 Task: In the sheet Budget Analysis ToolFont size of heading  18 Font style of dataoswald 'Font size of data '9 Alignment of headline & dataAlign center.   Fill color in heading, Red Font color of dataIn the sheet   Triumph Sales templetes   book
Action: Mouse moved to (107, 624)
Screenshot: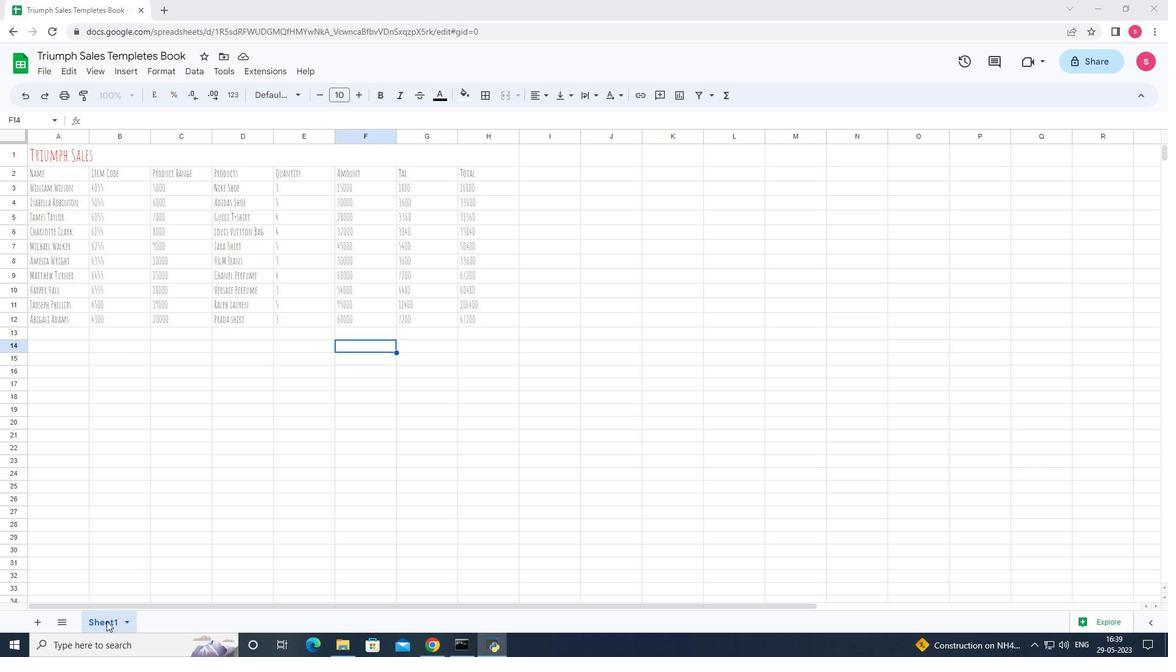 
Action: Mouse pressed left at (107, 624)
Screenshot: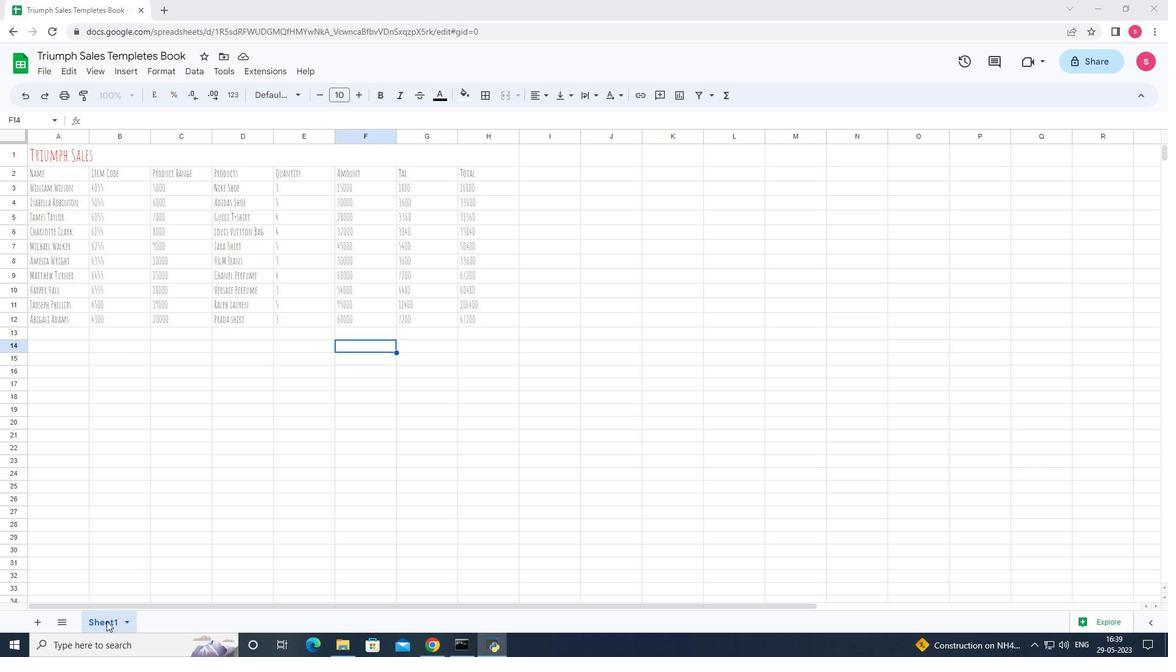 
Action: Mouse pressed left at (107, 624)
Screenshot: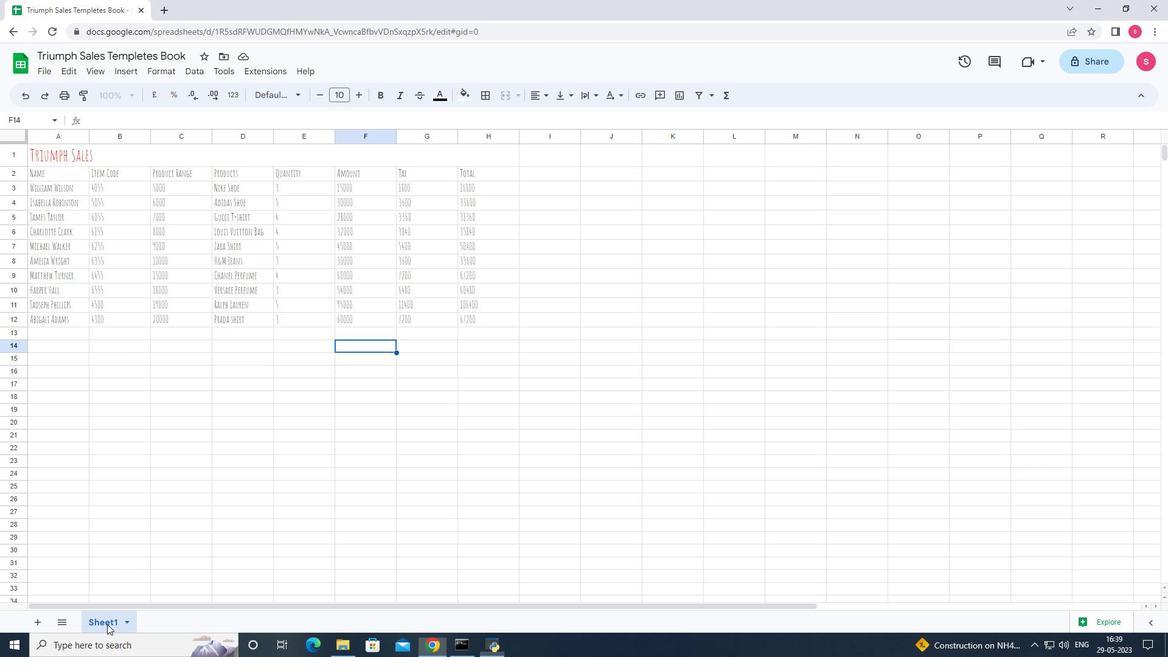 
Action: Key pressed <Key.shift>b<Key.backspace><Key.shift>Budget<Key.space><Key.shift>Analysis<Key.space><Key.shift><Key.shift><Key.shift><Key.shift><Key.shift><Key.shift><Key.shift><Key.shift><Key.shift><Key.shift><Key.shift><Key.shift><Key.shift><Key.shift><Key.shift><Key.shift><Key.shift><Key.shift><Key.shift><Key.shift><Key.shift><Key.shift><Key.shift><Key.shift><Key.shift><Key.shift><Key.shift><Key.shift><Key.shift><Key.shift><Key.shift><Key.shift><Key.shift><Key.shift>Tool<Key.enter>
Screenshot: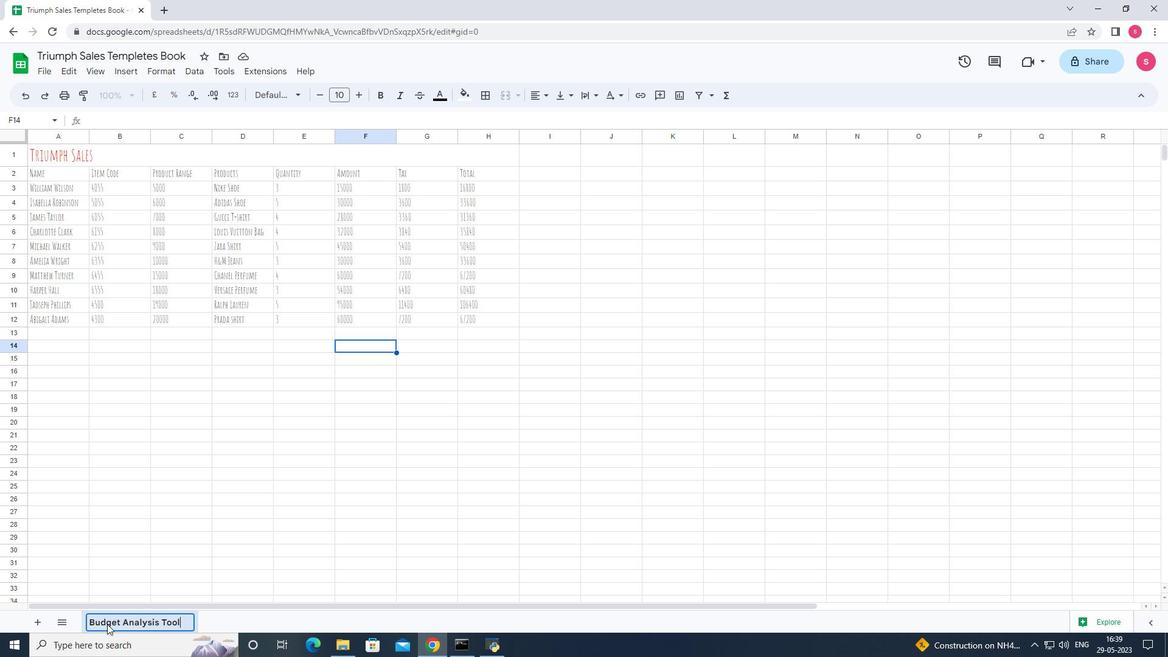 
Action: Mouse moved to (88, 155)
Screenshot: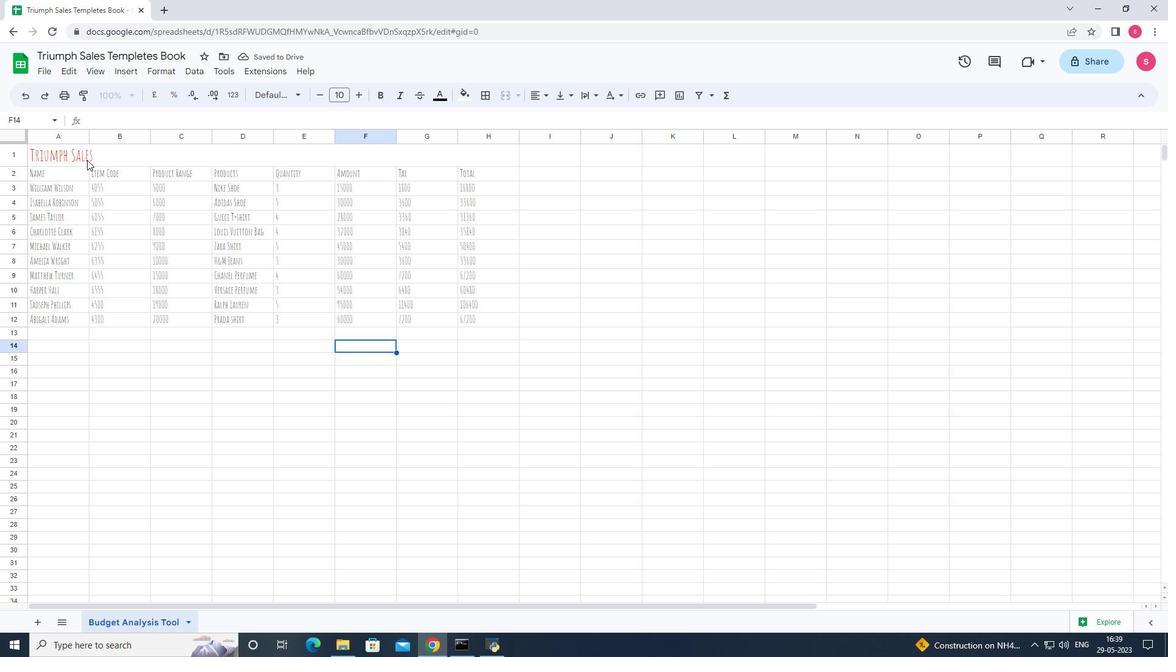 
Action: Mouse pressed left at (88, 155)
Screenshot: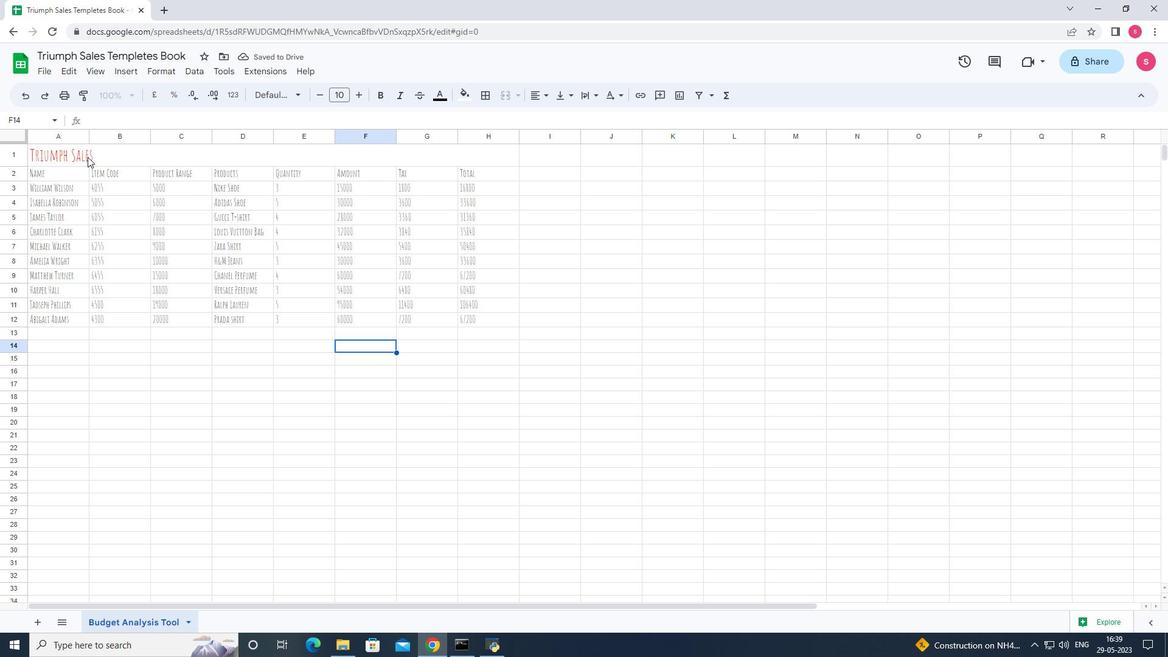 
Action: Mouse moved to (323, 93)
Screenshot: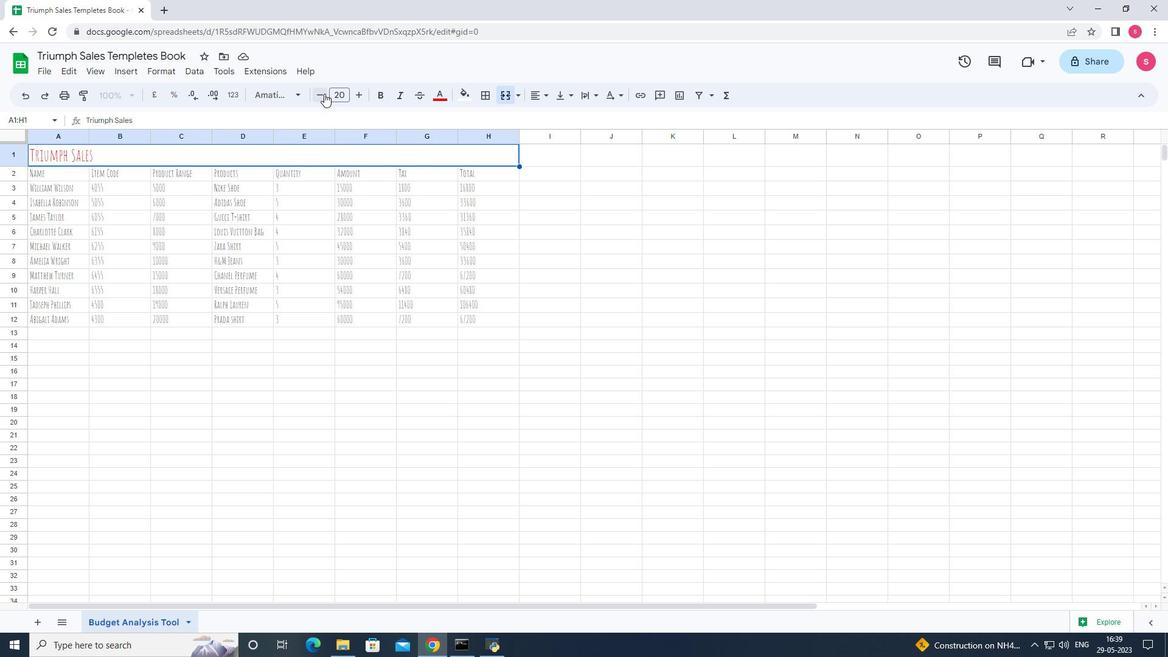 
Action: Mouse pressed left at (323, 93)
Screenshot: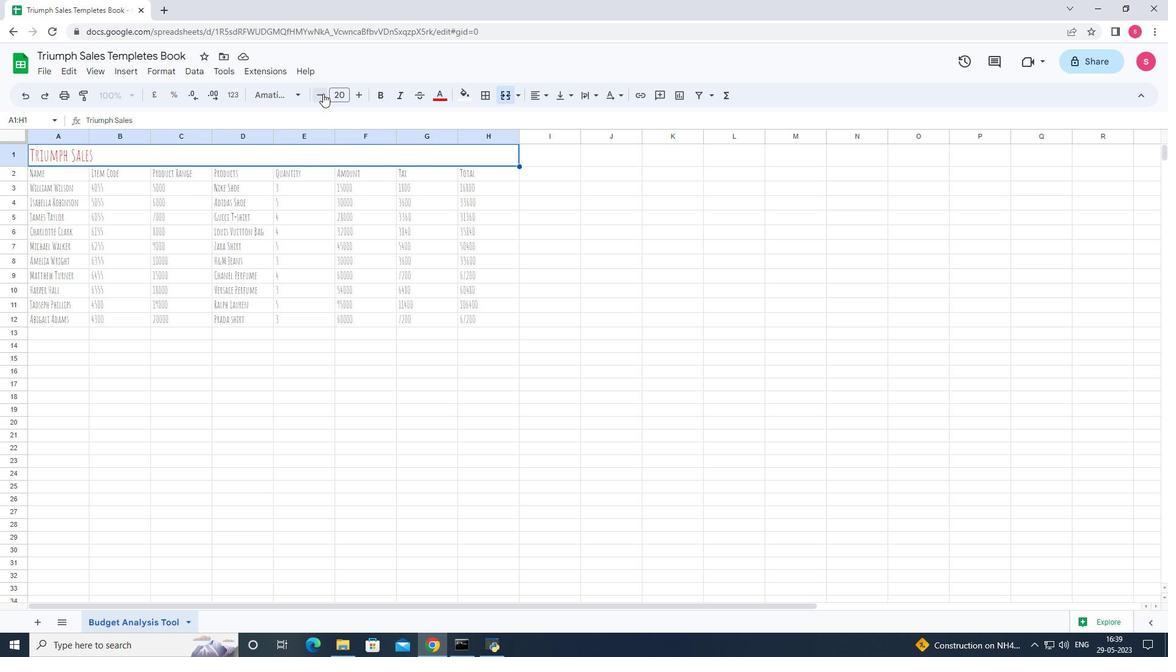 
Action: Mouse pressed left at (323, 93)
Screenshot: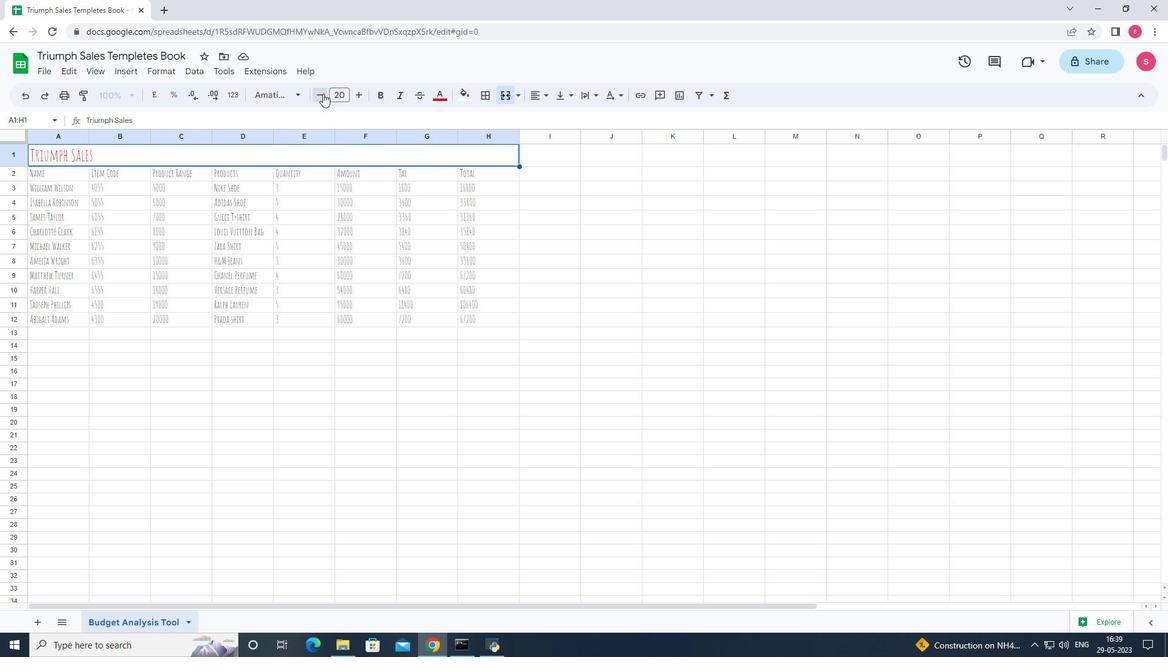 
Action: Mouse moved to (69, 166)
Screenshot: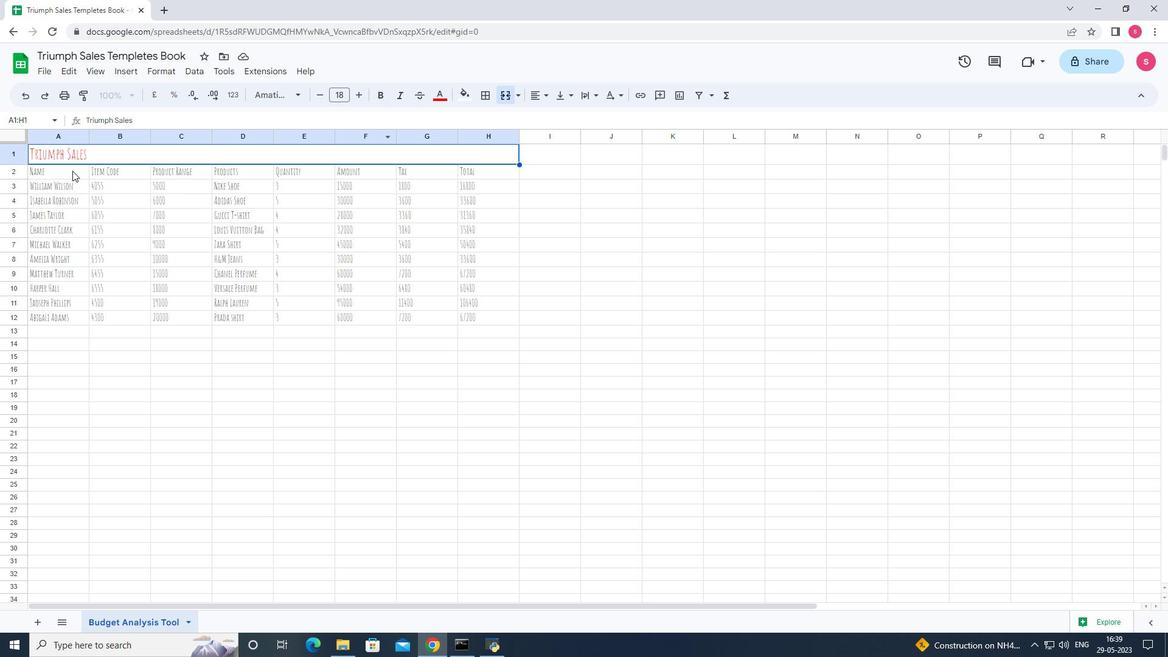 
Action: Mouse pressed left at (69, 166)
Screenshot: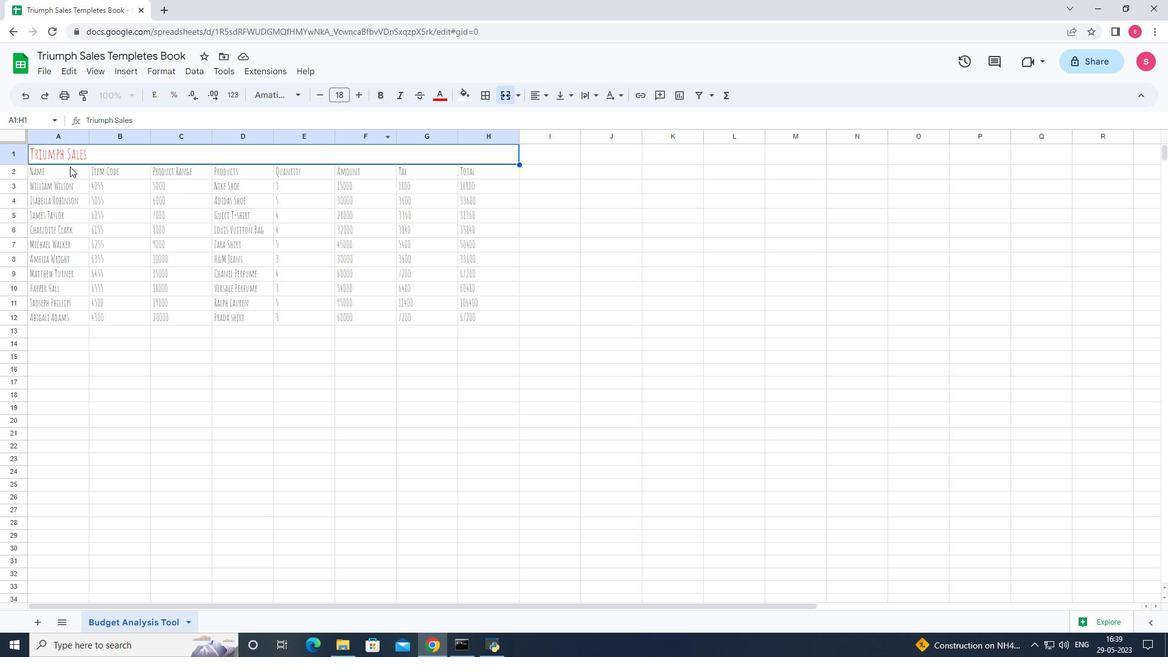 
Action: Mouse moved to (300, 96)
Screenshot: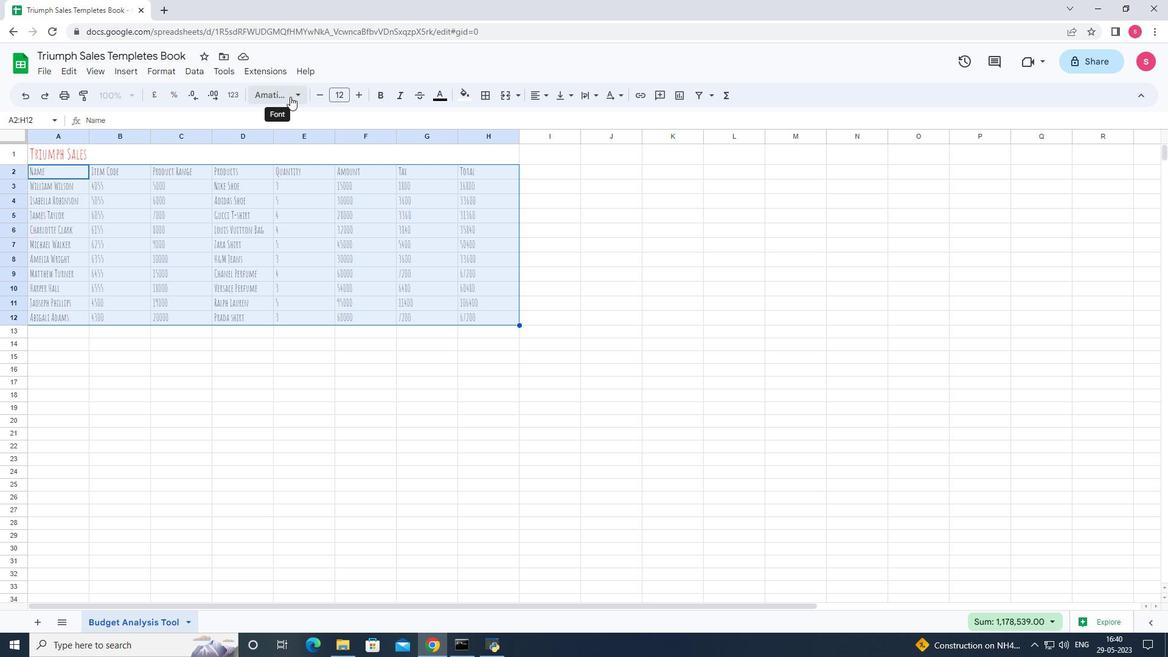 
Action: Mouse pressed left at (300, 96)
Screenshot: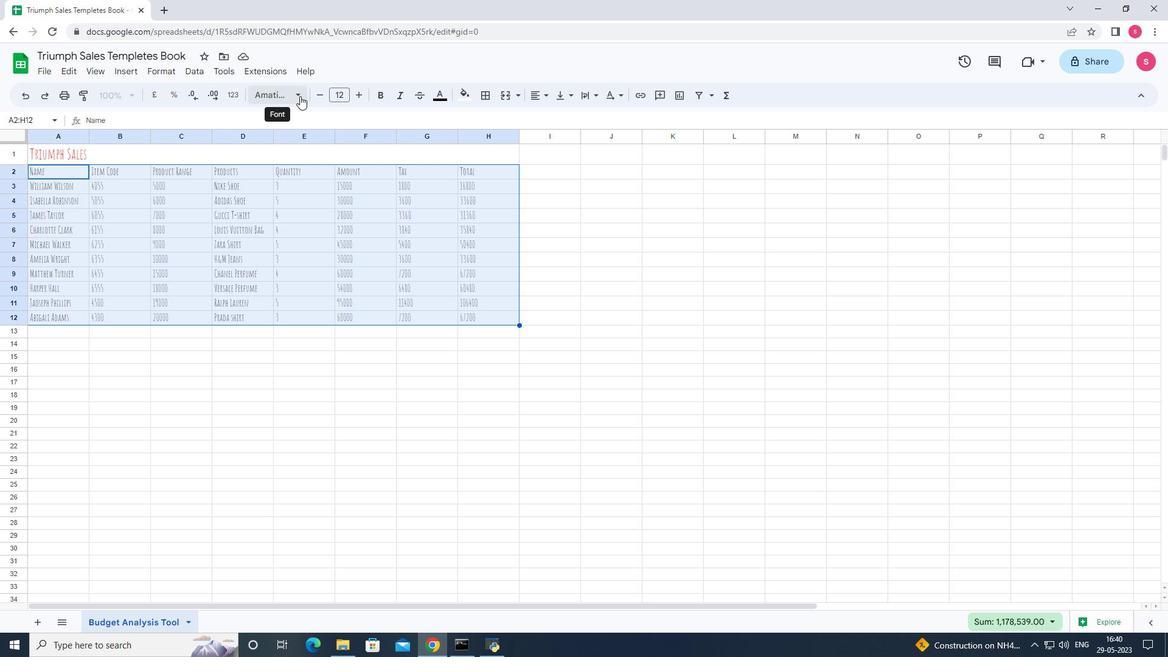 
Action: Mouse moved to (290, 231)
Screenshot: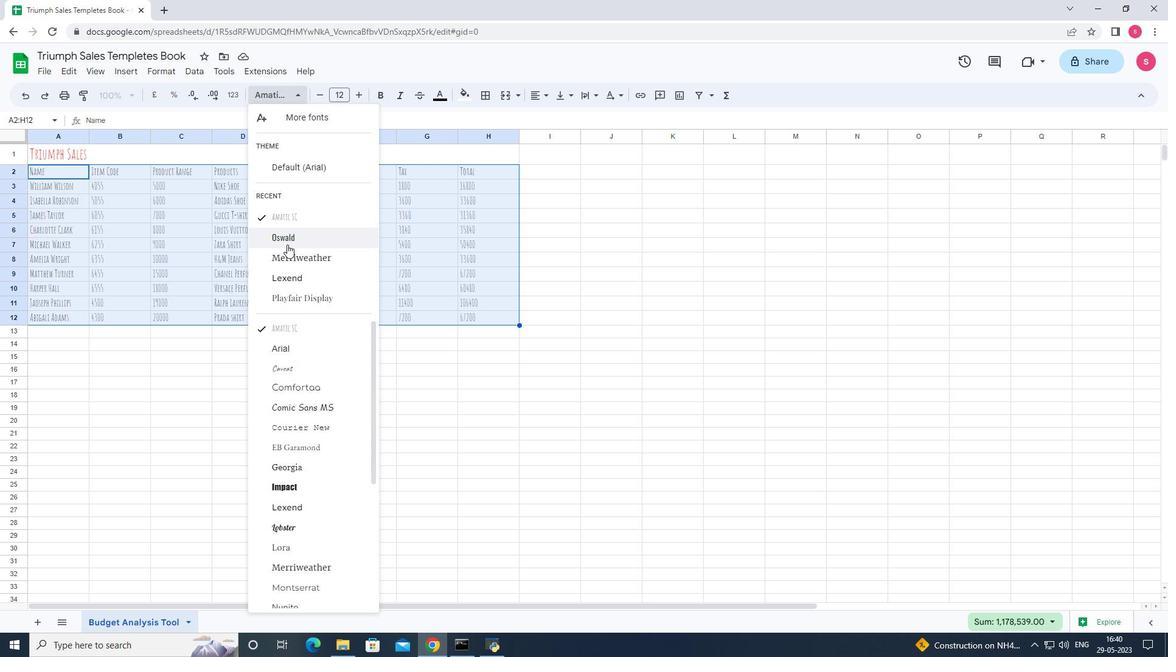 
Action: Mouse pressed left at (290, 231)
Screenshot: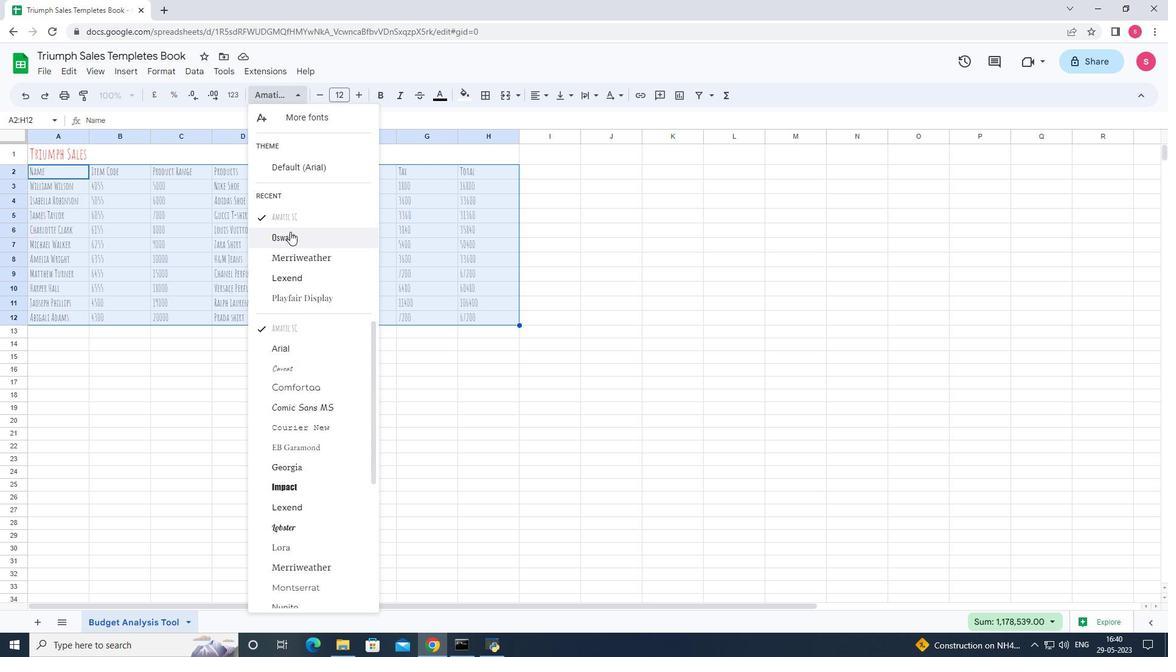 
Action: Mouse moved to (323, 94)
Screenshot: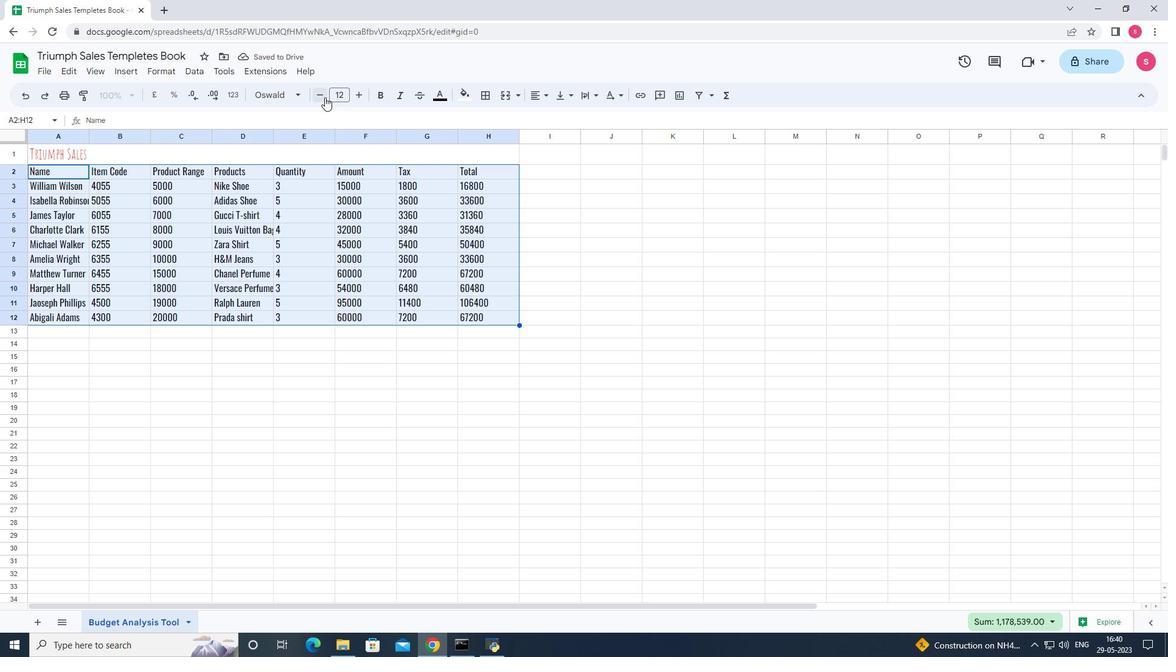 
Action: Mouse pressed left at (323, 94)
Screenshot: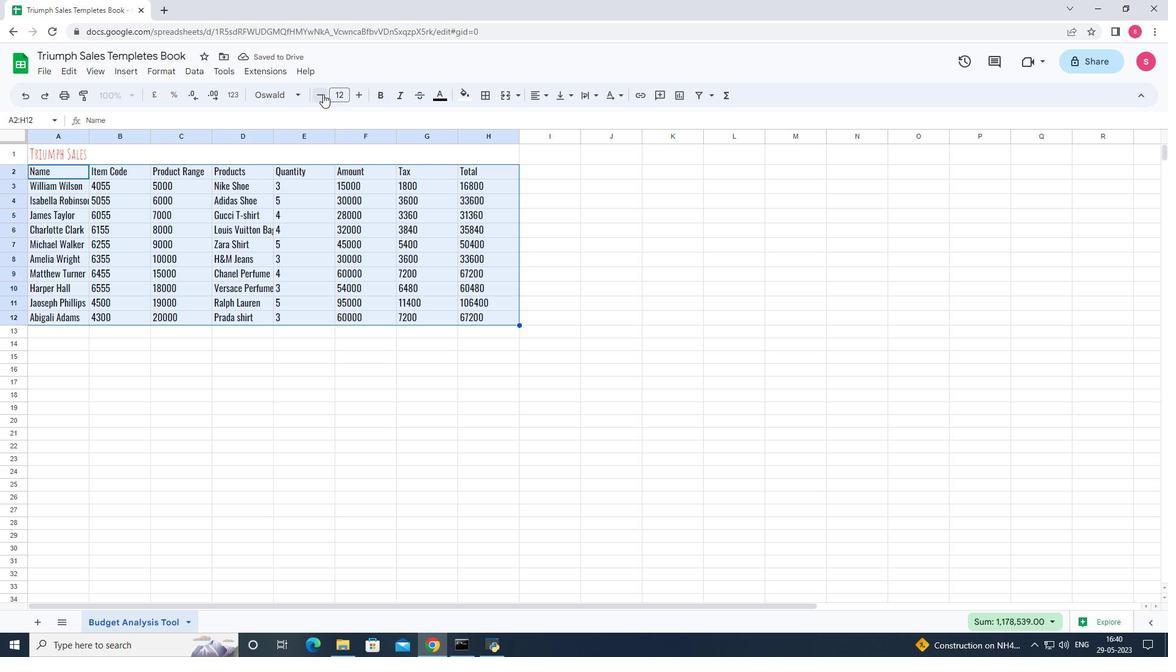 
Action: Mouse pressed left at (323, 94)
Screenshot: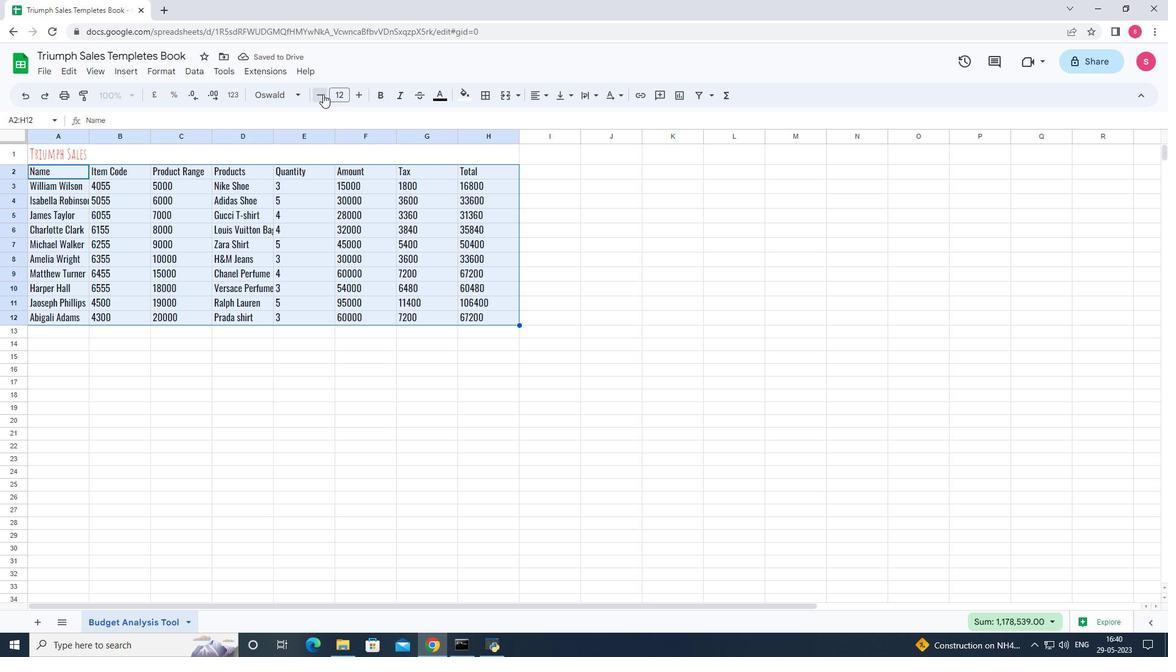 
Action: Mouse pressed left at (323, 94)
Screenshot: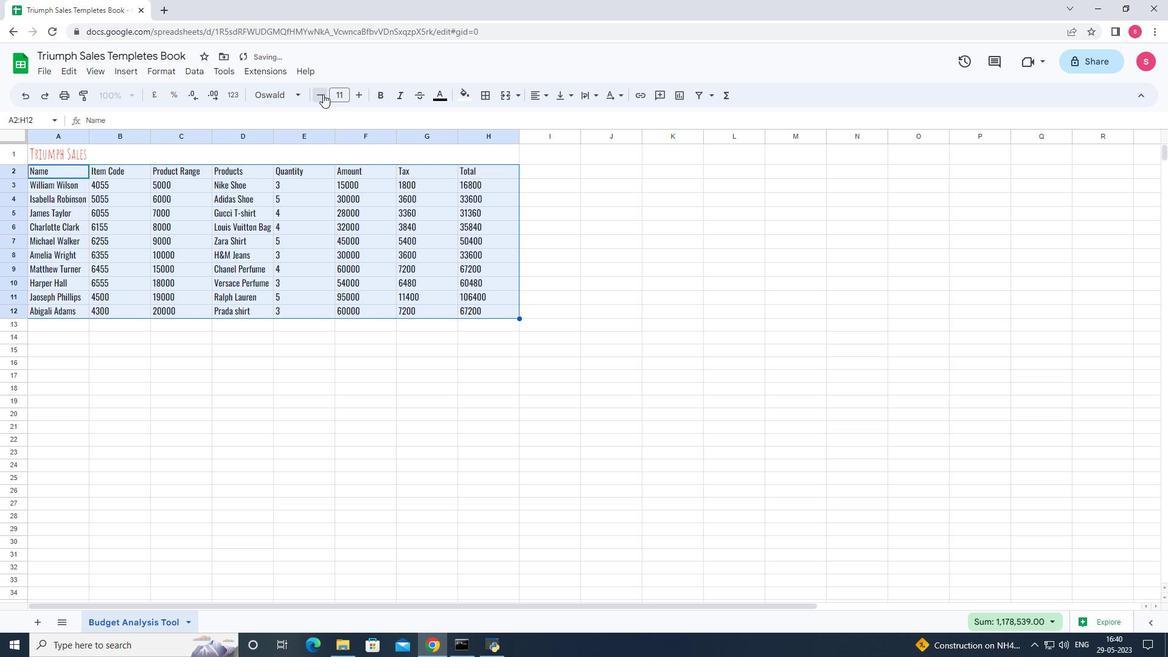 
Action: Mouse moved to (290, 155)
Screenshot: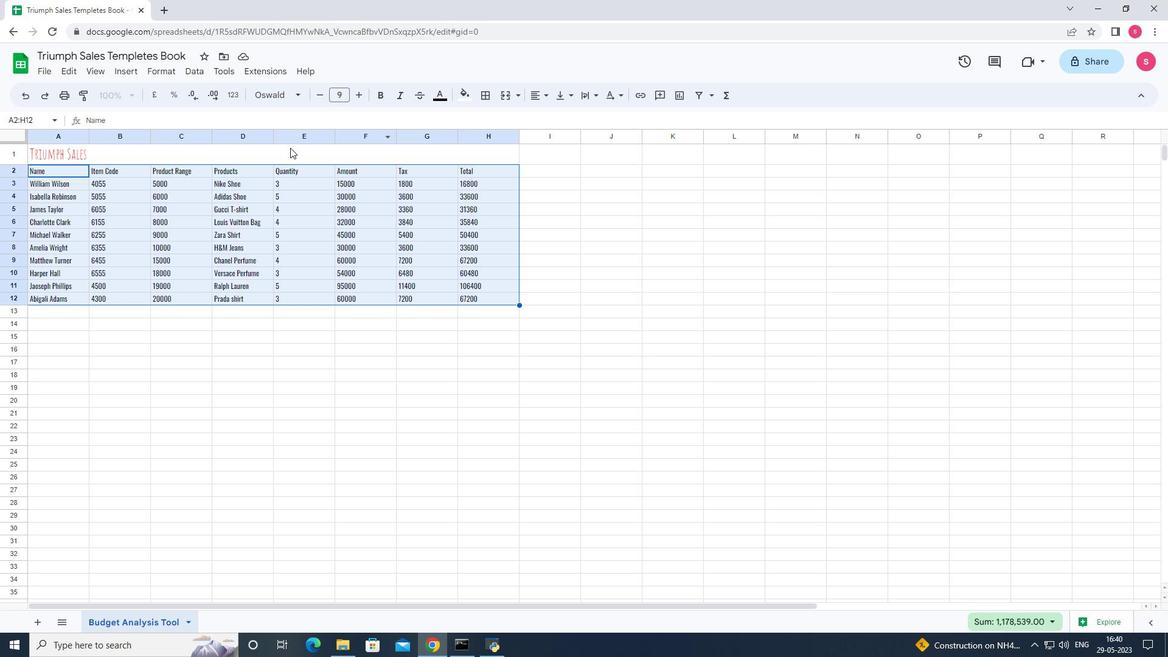 
Action: Mouse pressed left at (290, 155)
Screenshot: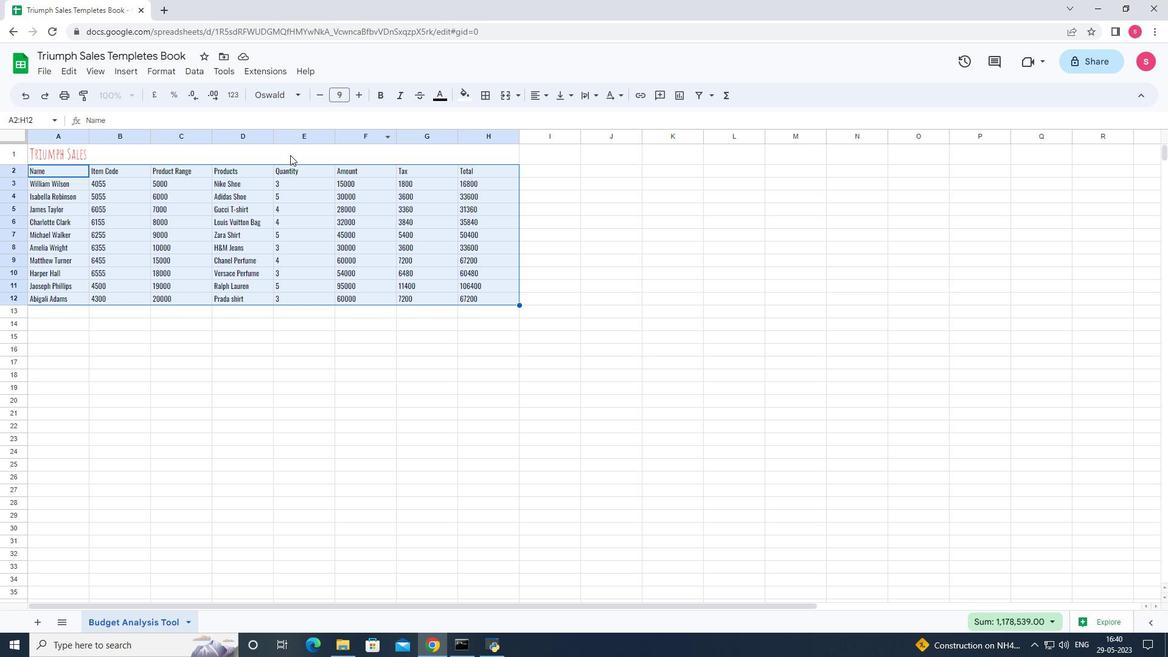 
Action: Mouse pressed left at (290, 155)
Screenshot: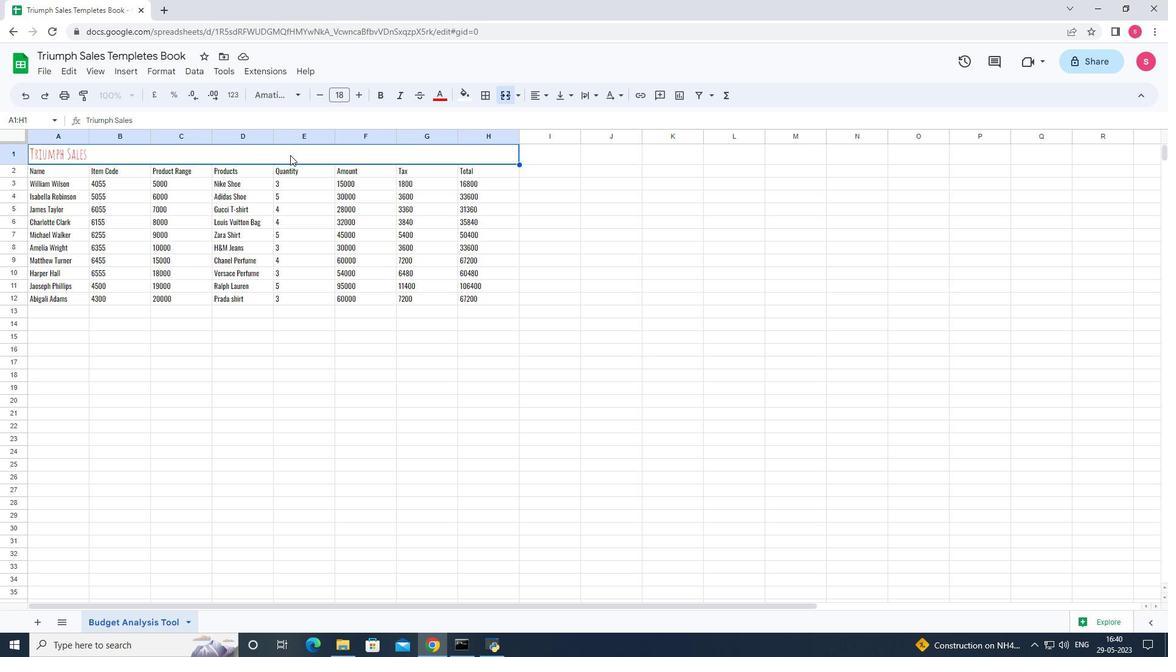 
Action: Mouse moved to (542, 90)
Screenshot: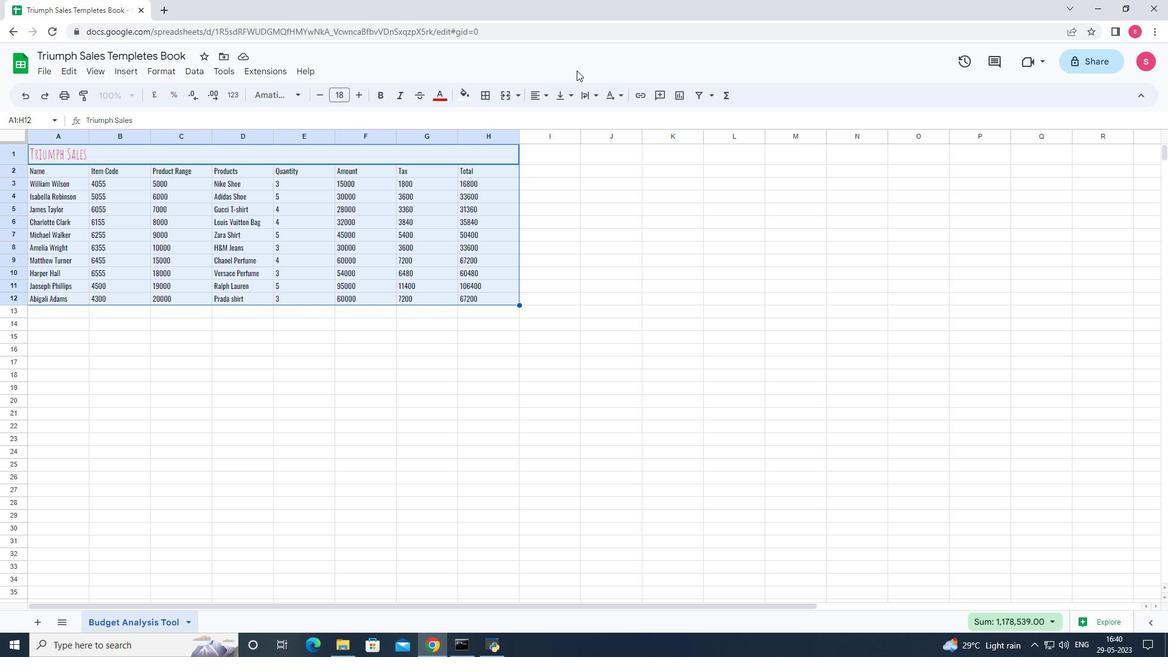 
Action: Mouse pressed left at (542, 90)
Screenshot: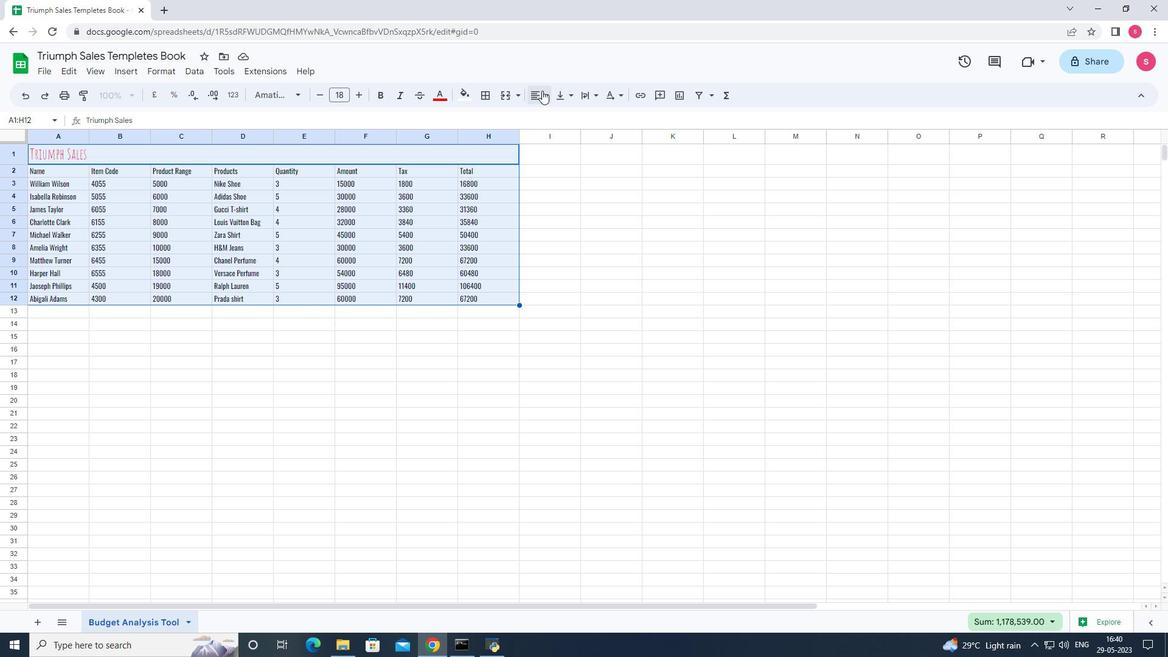 
Action: Mouse moved to (553, 123)
Screenshot: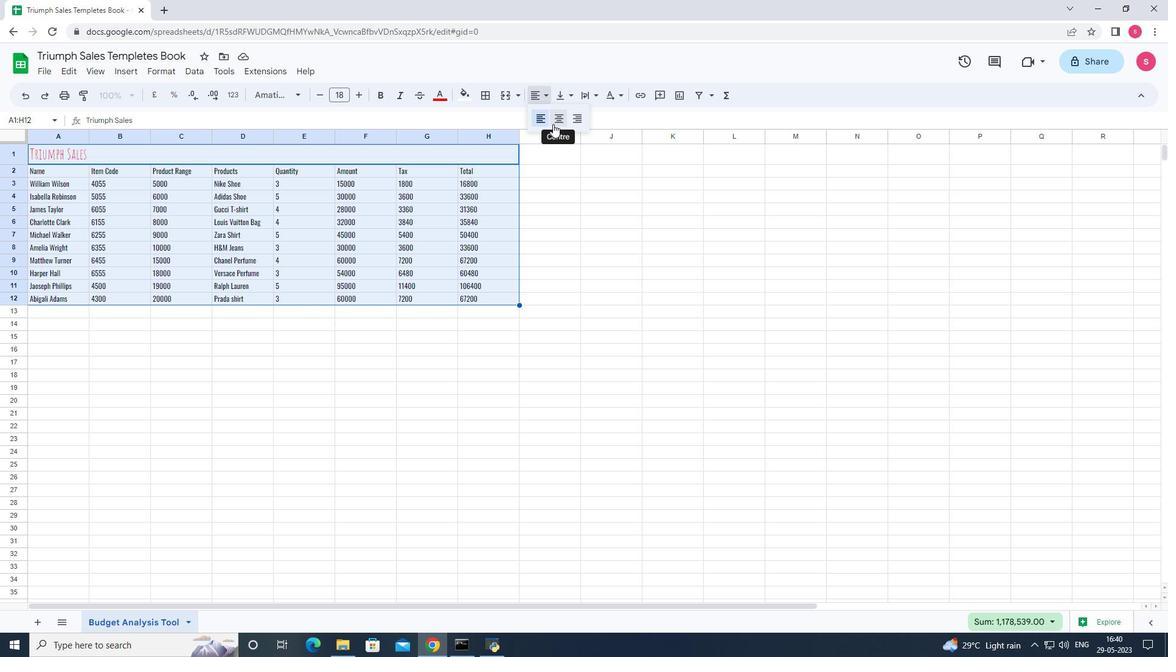 
Action: Mouse pressed left at (553, 123)
Screenshot: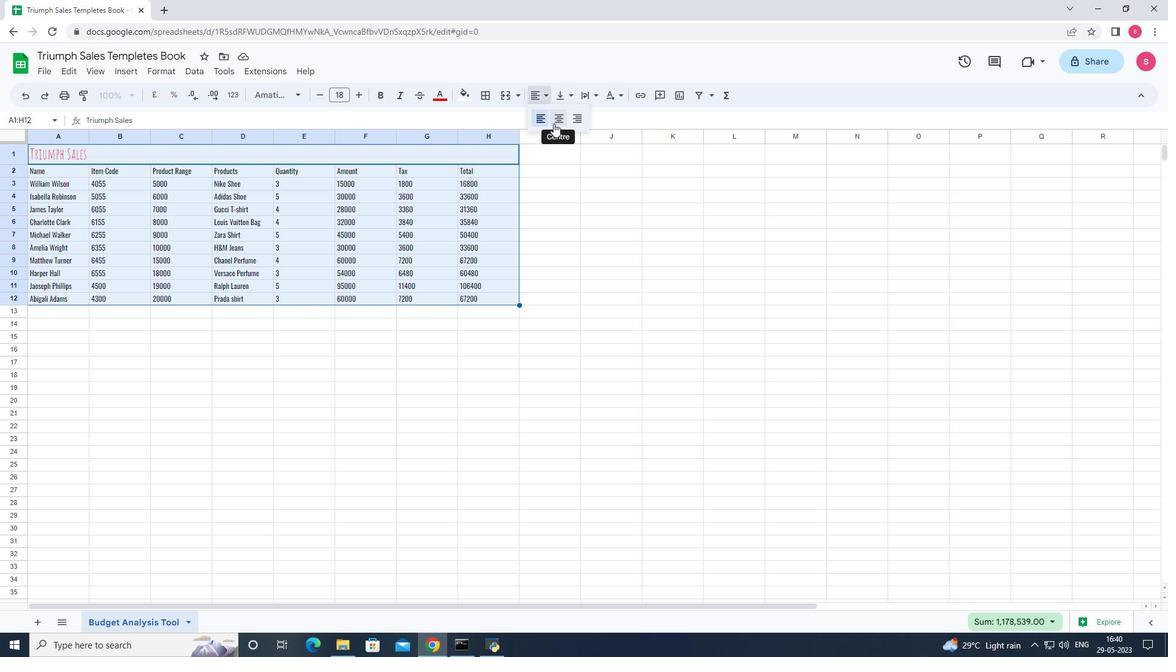 
Action: Mouse moved to (488, 152)
Screenshot: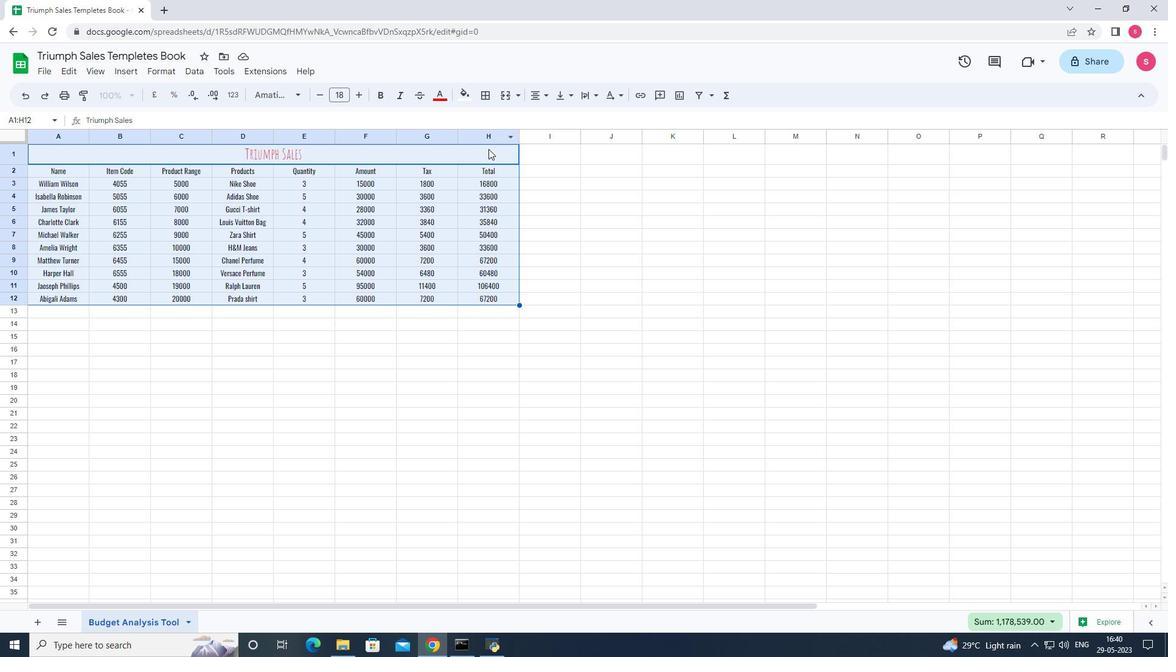 
Action: Mouse pressed left at (488, 152)
Screenshot: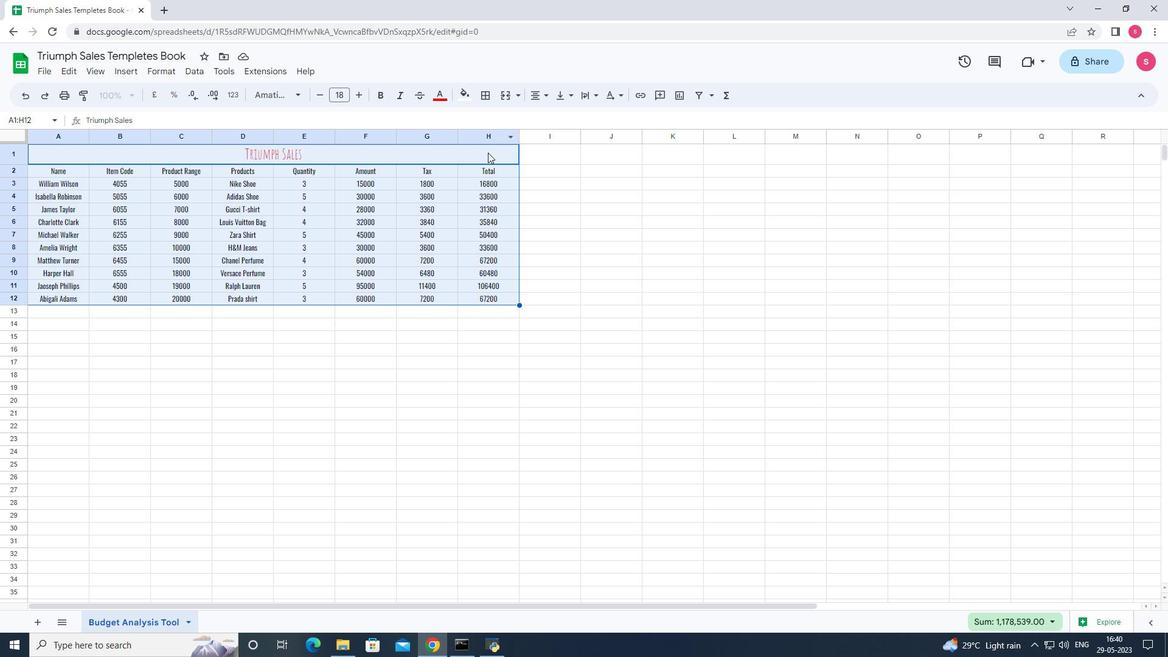 
Action: Mouse moved to (444, 98)
Screenshot: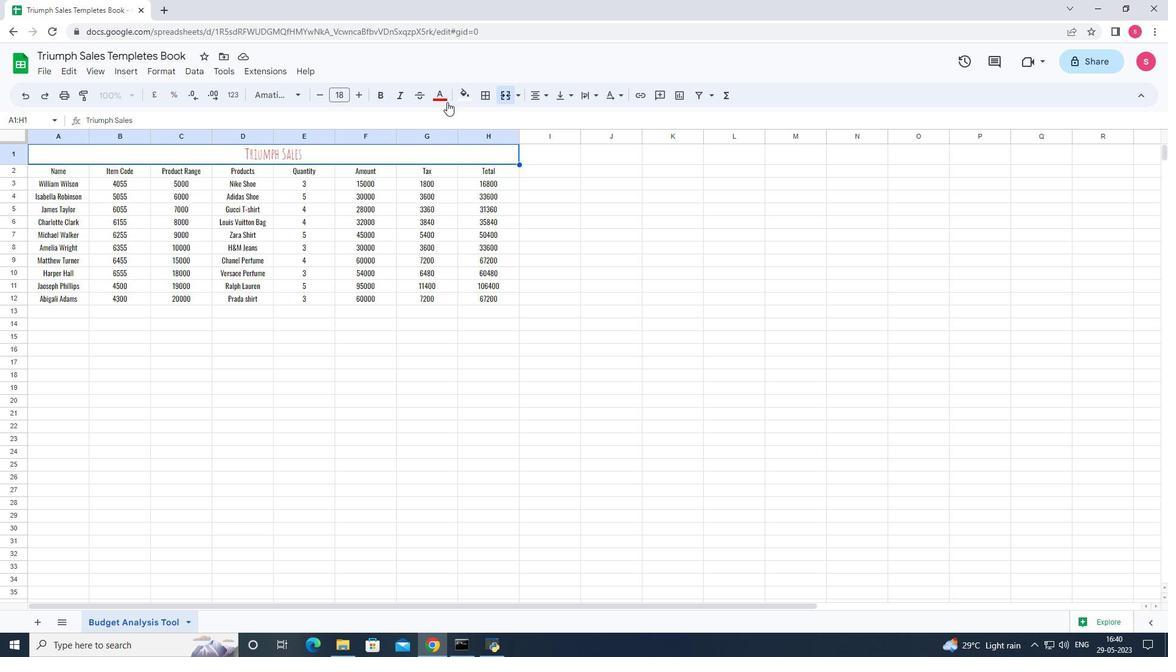 
Action: Mouse pressed left at (444, 98)
Screenshot: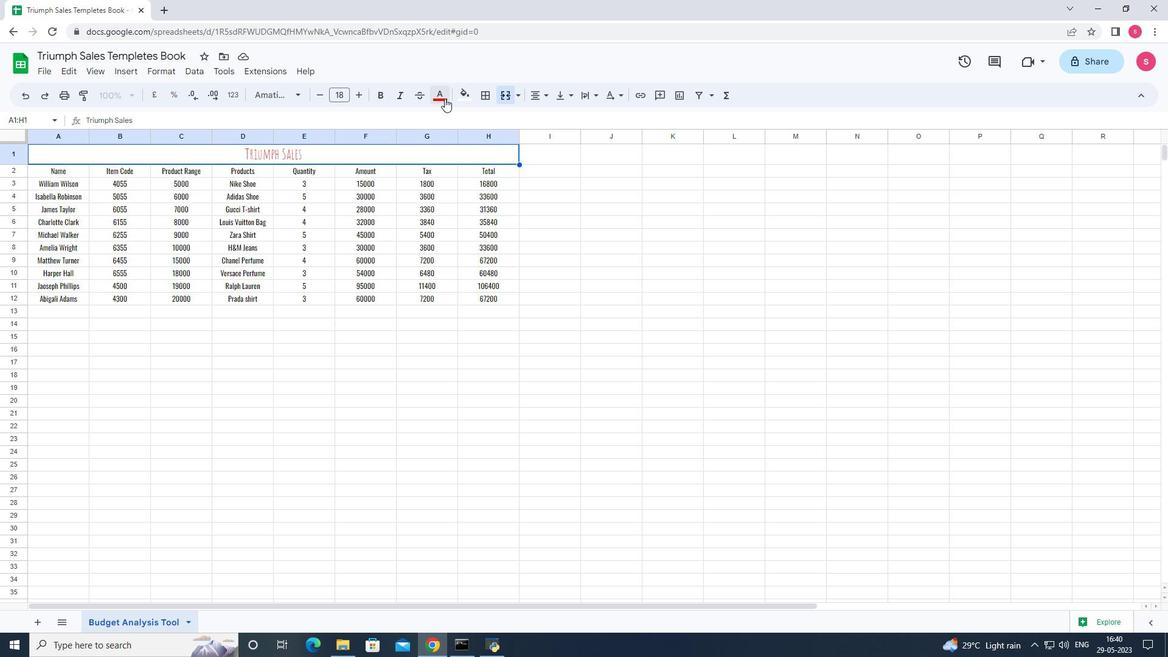 
Action: Mouse moved to (459, 148)
Screenshot: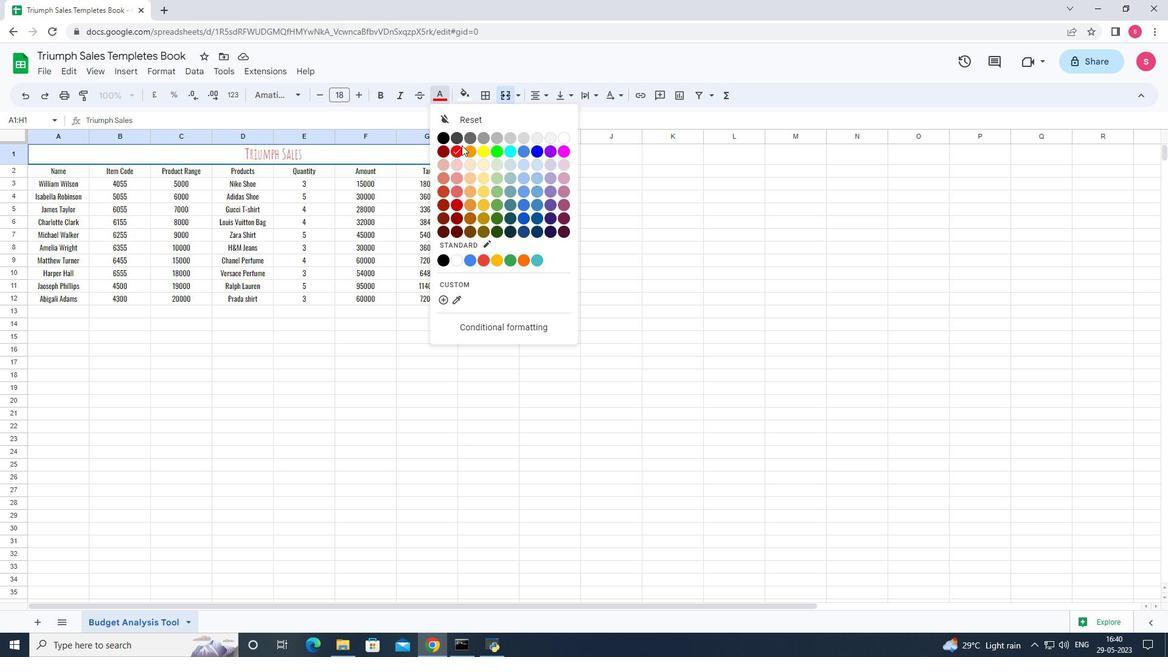 
Action: Mouse pressed left at (459, 148)
Screenshot: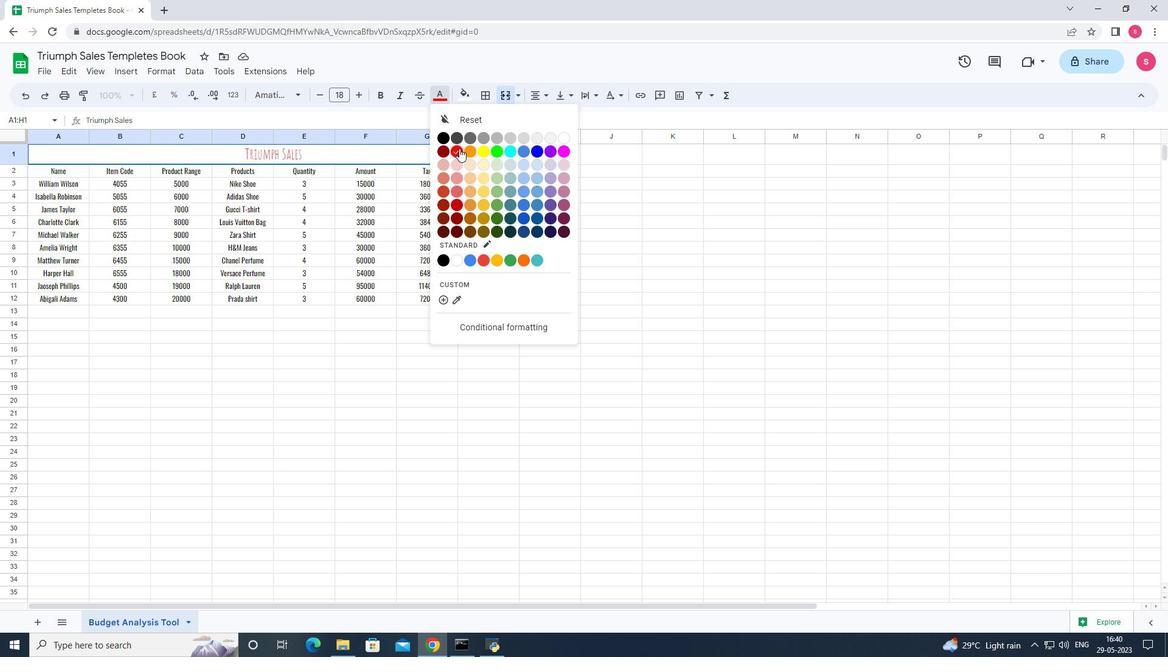
Action: Mouse moved to (463, 99)
Screenshot: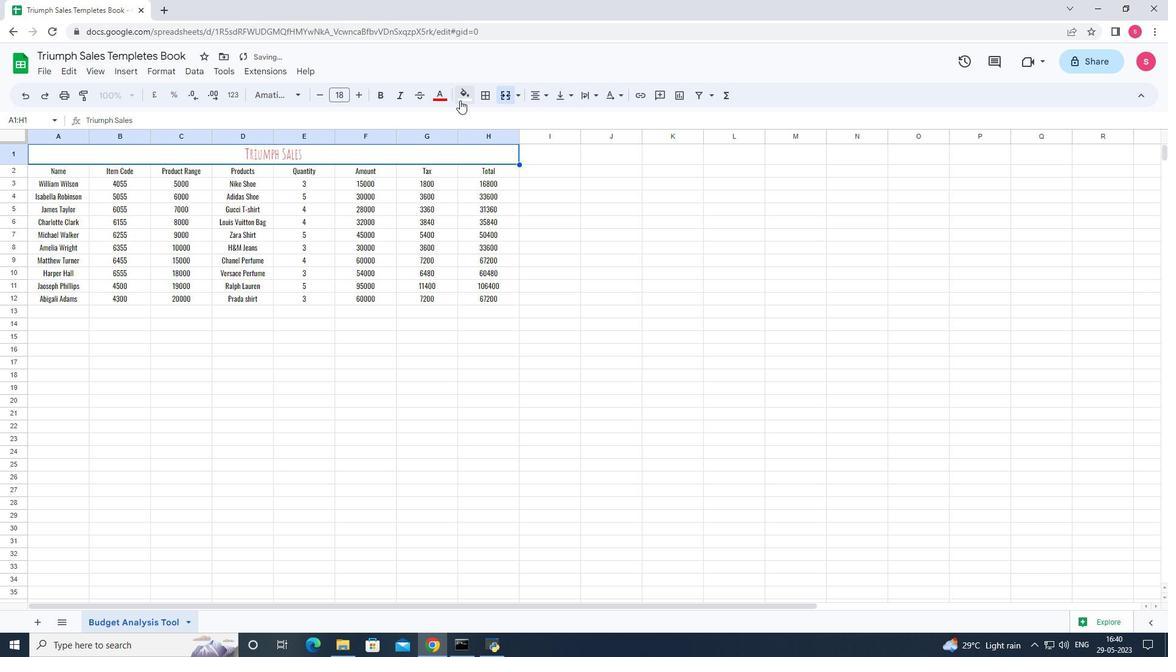 
Action: Mouse pressed left at (463, 99)
Screenshot: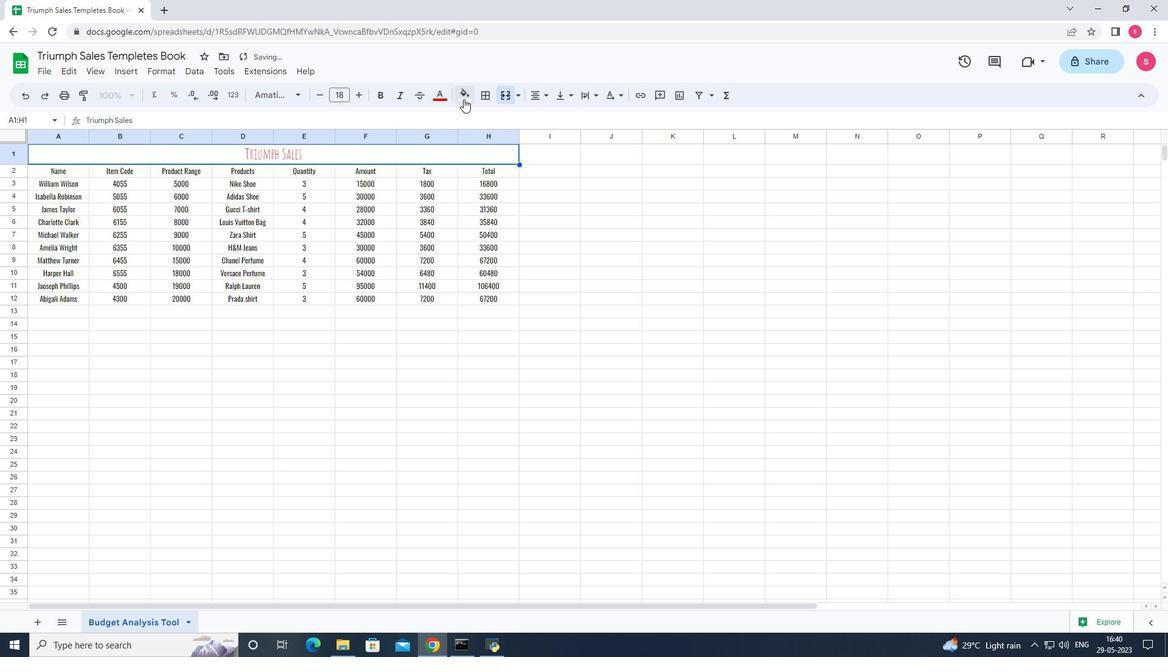 
Action: Mouse moved to (483, 149)
Screenshot: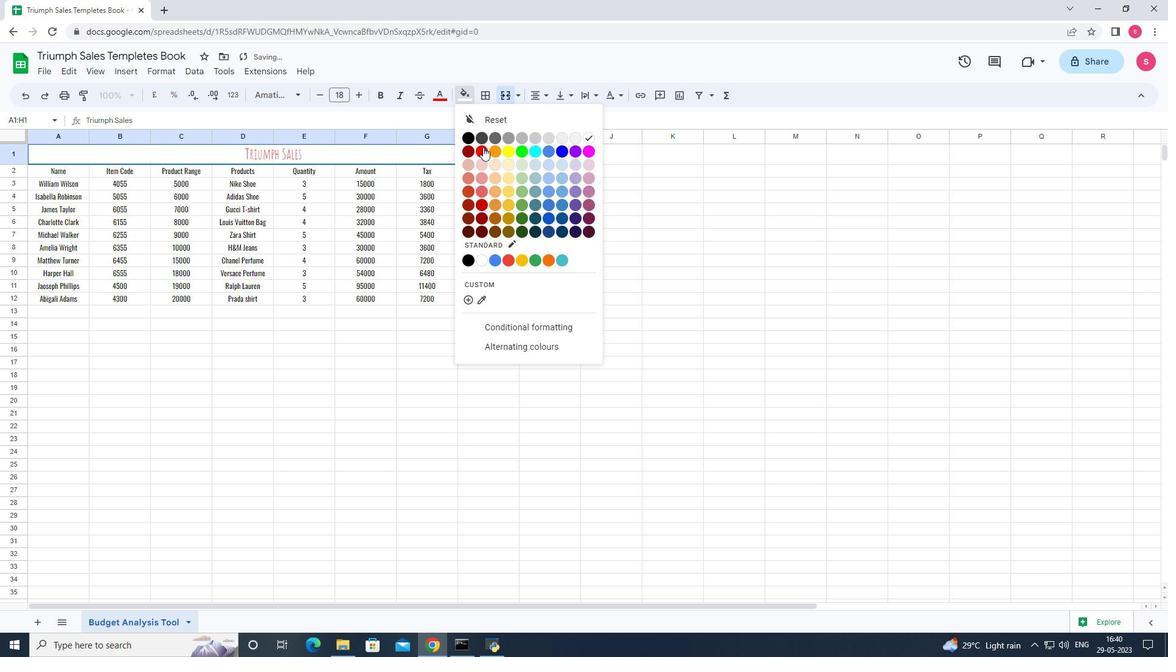 
Action: Mouse pressed left at (483, 149)
Screenshot: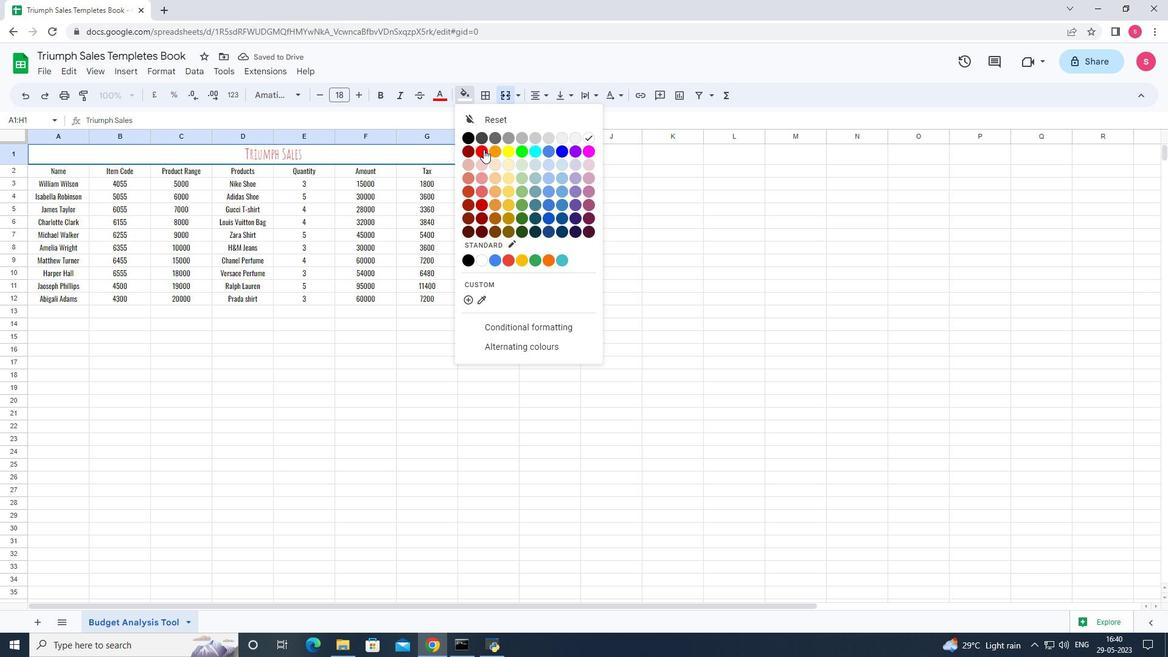 
Action: Mouse moved to (528, 311)
Screenshot: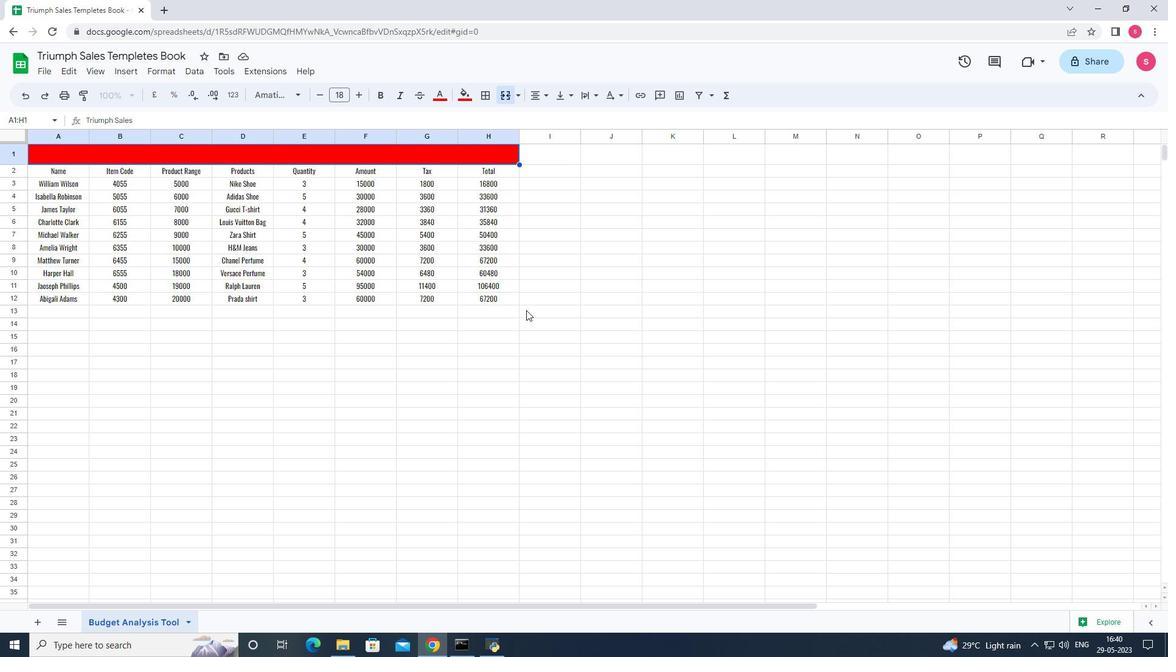 
Action: Mouse pressed left at (528, 311)
Screenshot: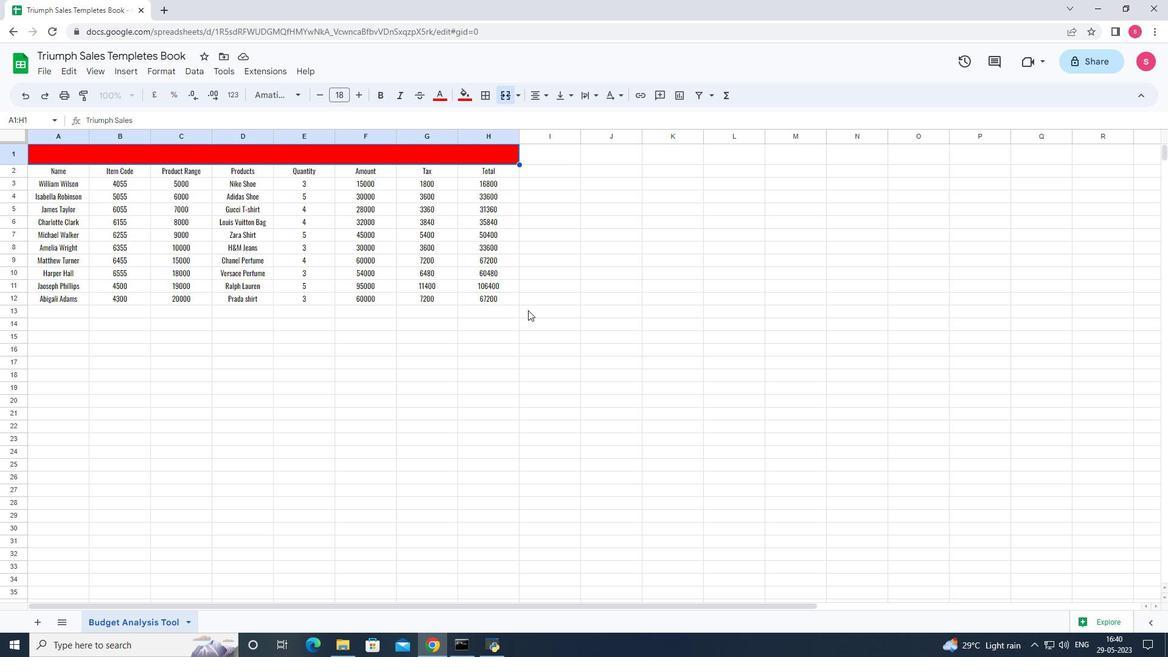 
Action: Mouse moved to (429, 331)
Screenshot: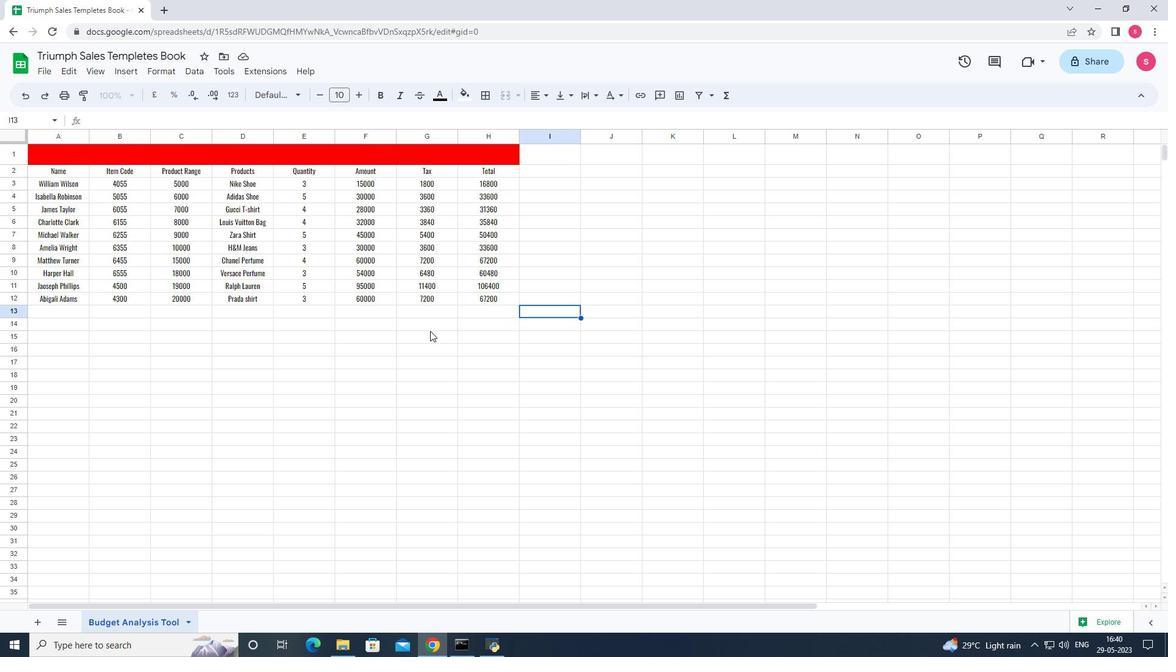 
Action: Mouse pressed left at (429, 331)
Screenshot: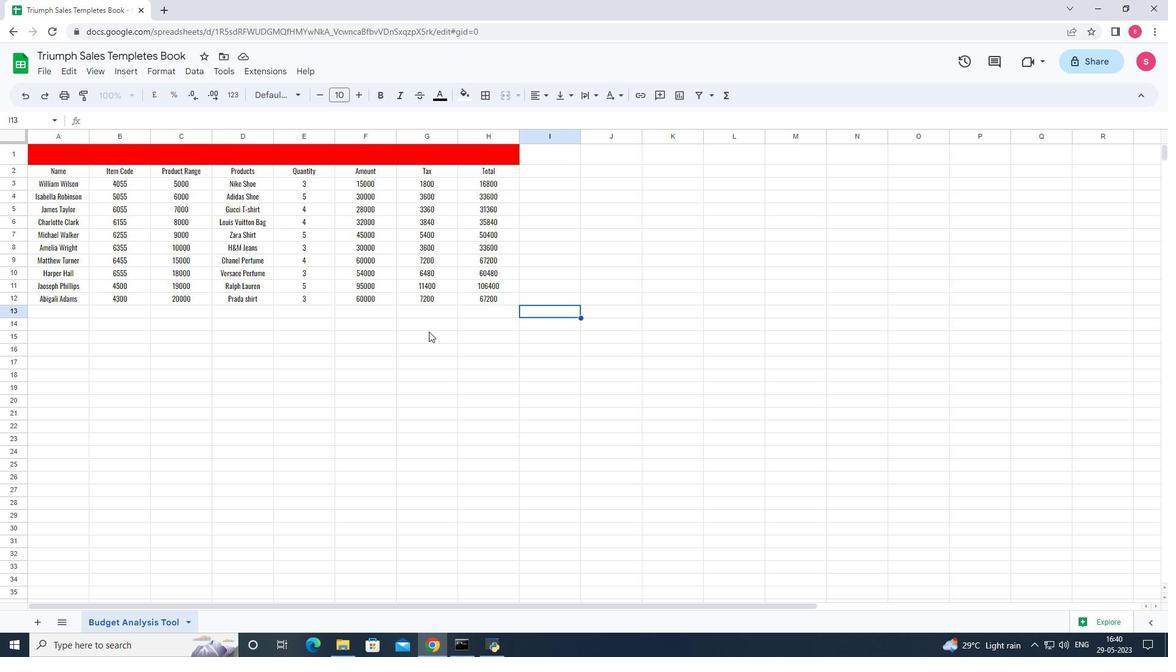 
Action: Mouse moved to (399, 333)
Screenshot: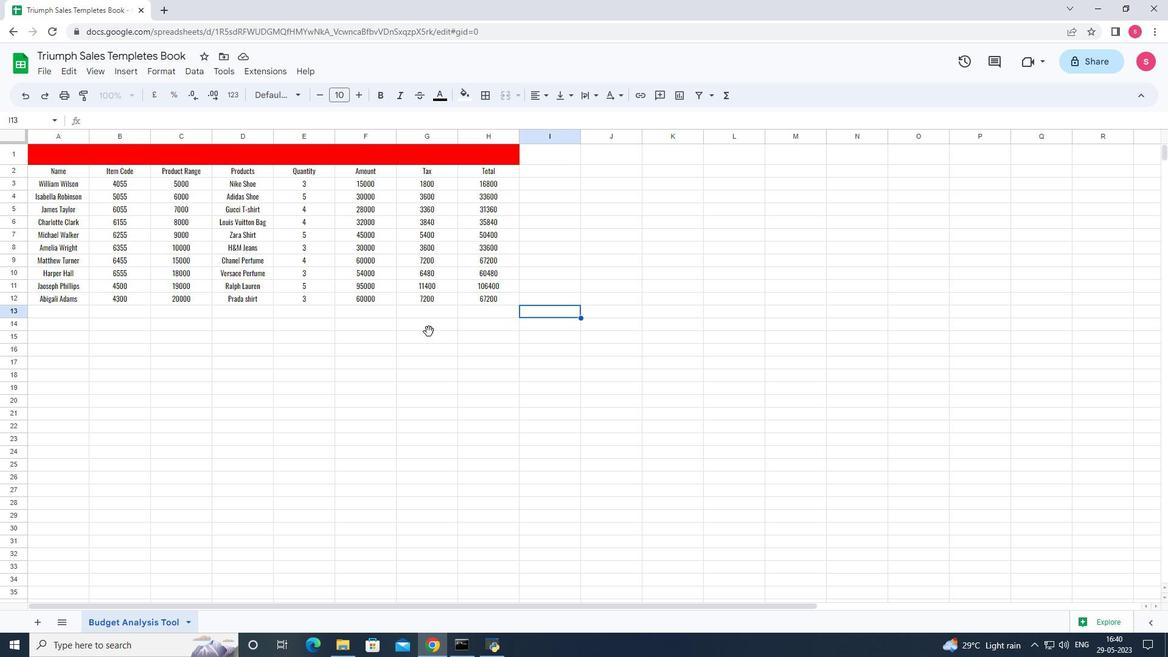 
Action: Mouse pressed left at (399, 333)
Screenshot: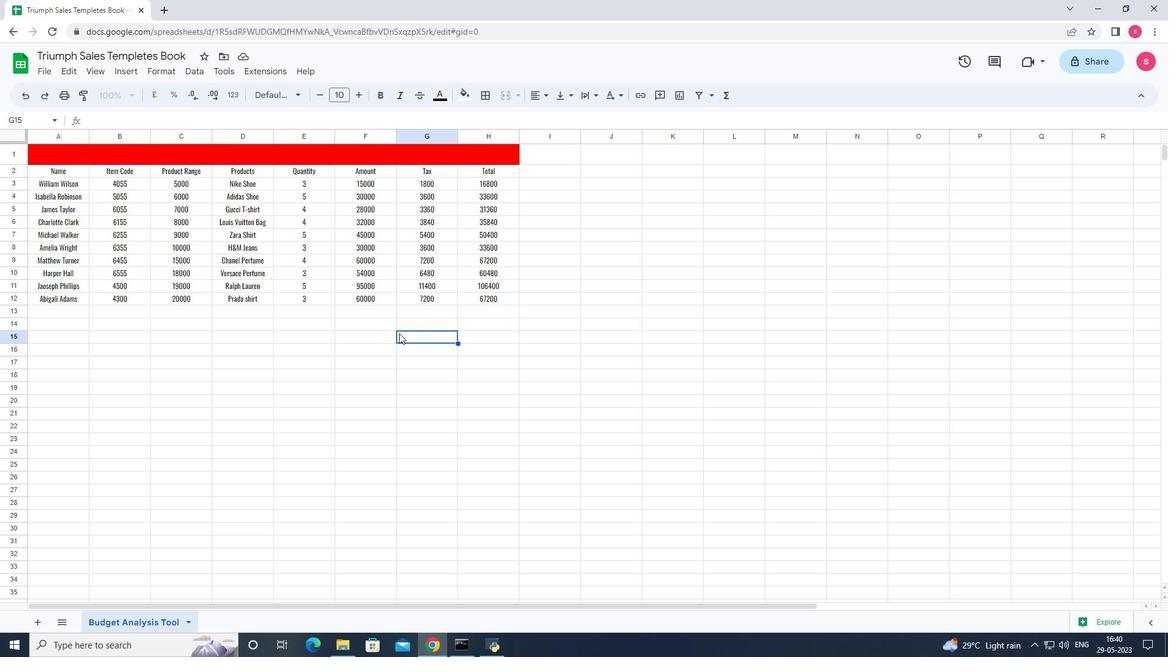 
Action: Mouse moved to (398, 333)
Screenshot: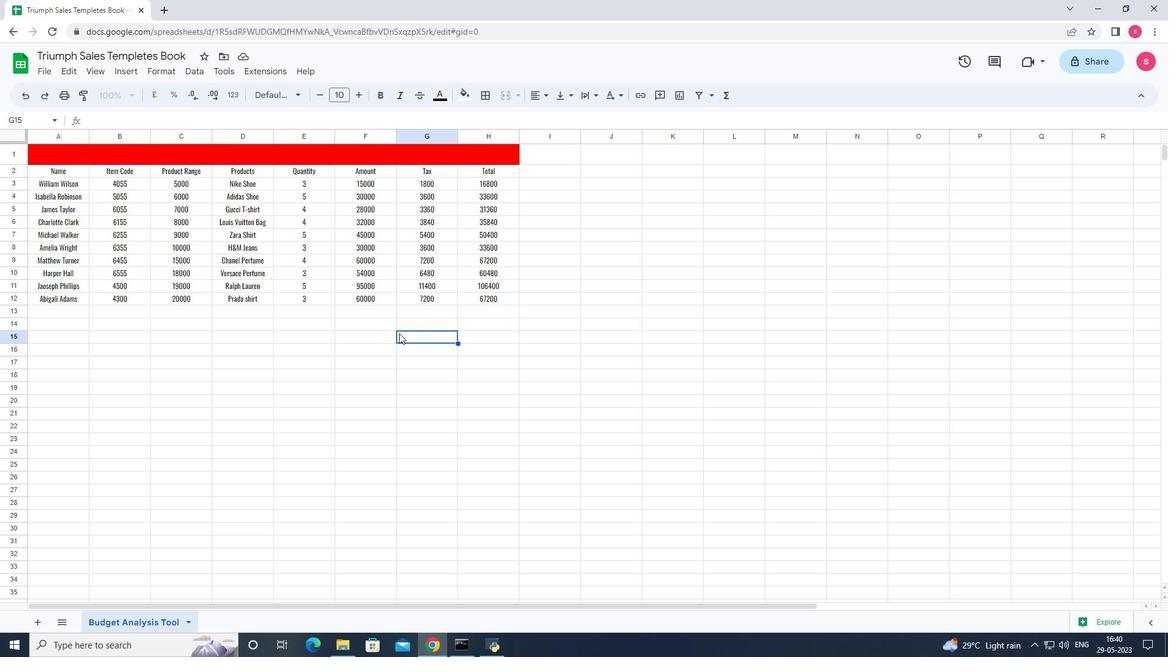 
Action: Key pressed ctrl+S
Screenshot: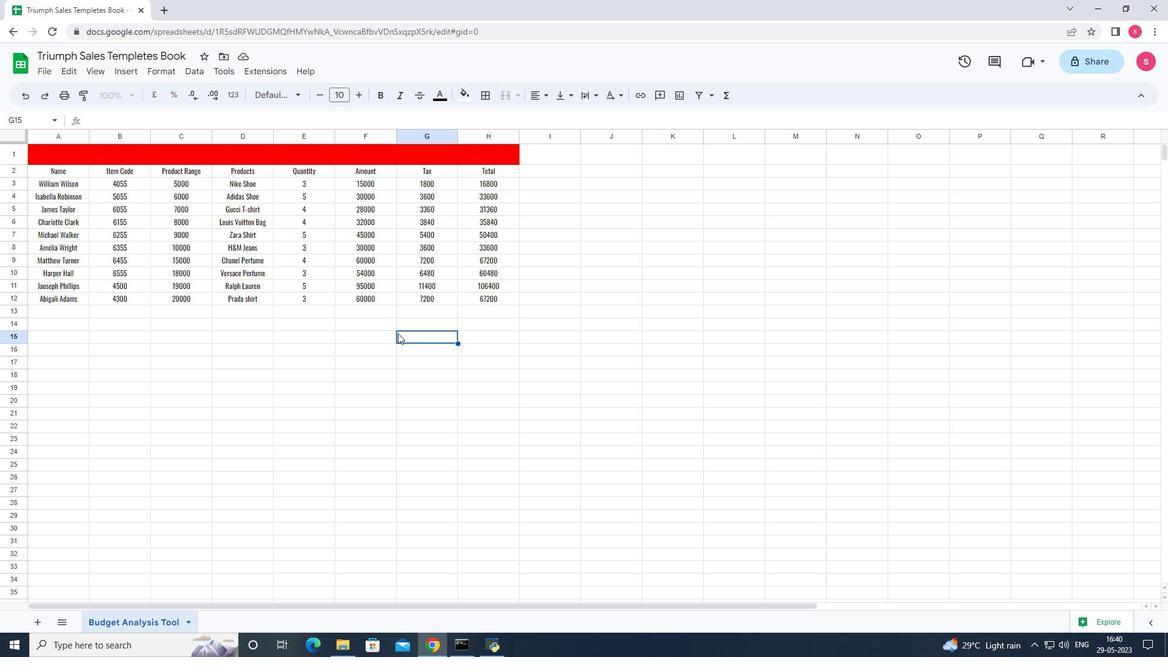 
